 Task: Add the workbook title to the page.
Action: Mouse moved to (53, 102)
Screenshot: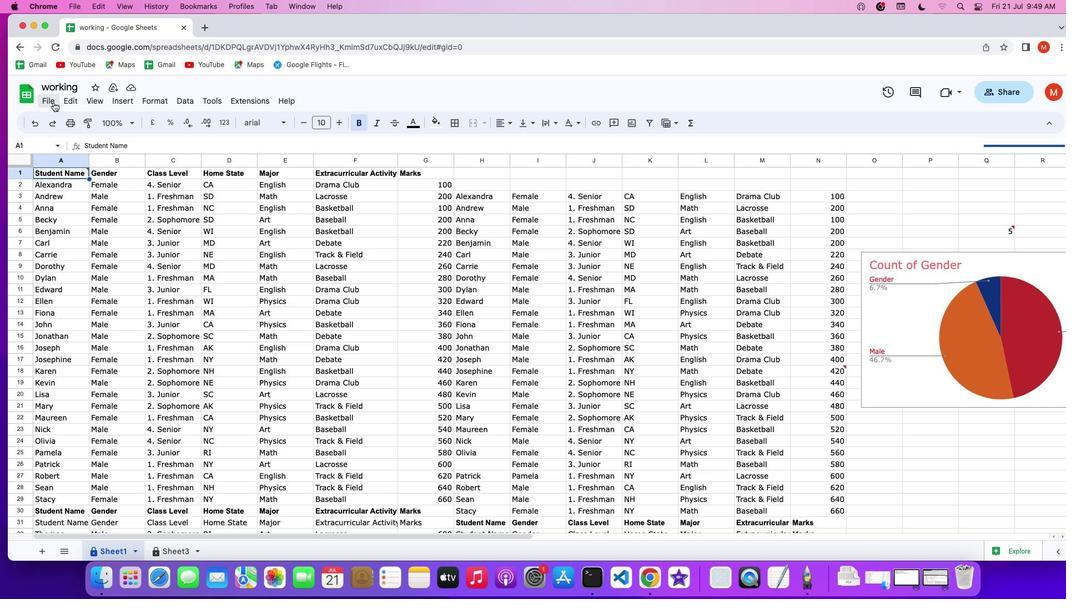 
Action: Mouse pressed left at (53, 102)
Screenshot: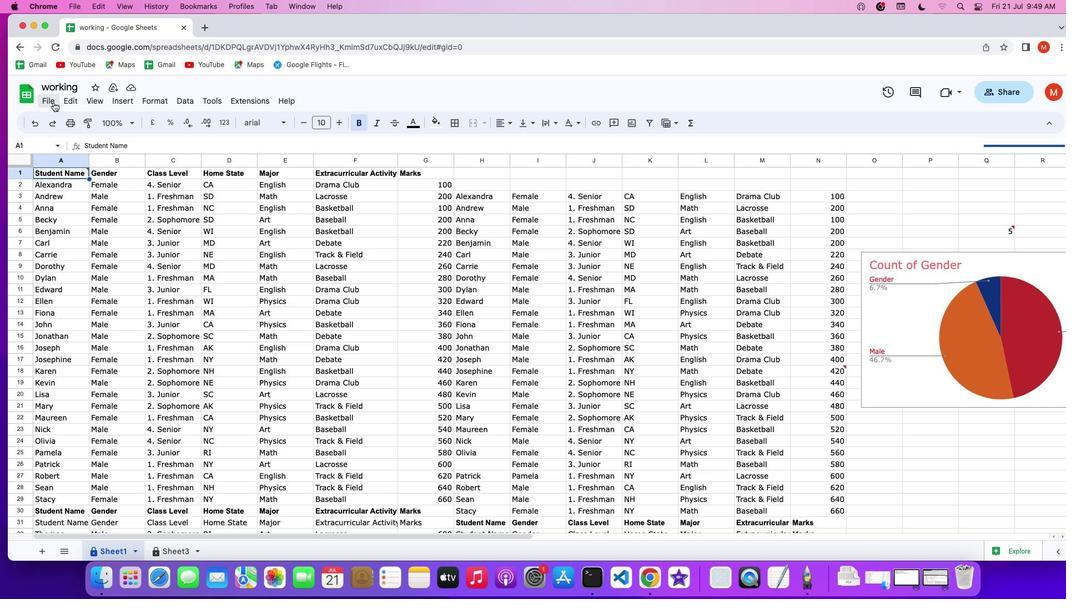 
Action: Mouse pressed left at (53, 102)
Screenshot: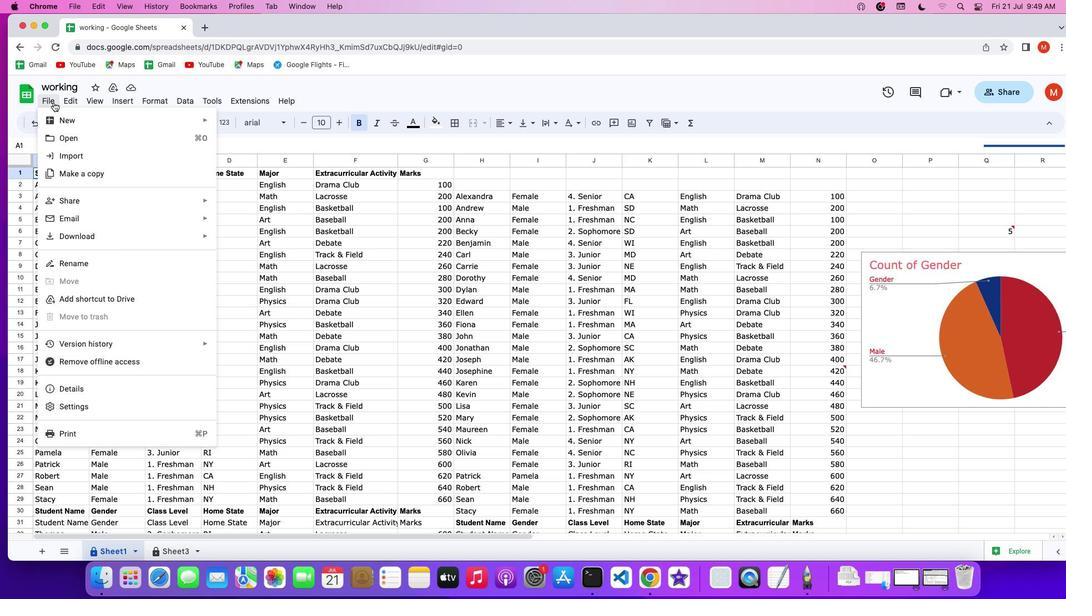 
Action: Mouse pressed left at (53, 102)
Screenshot: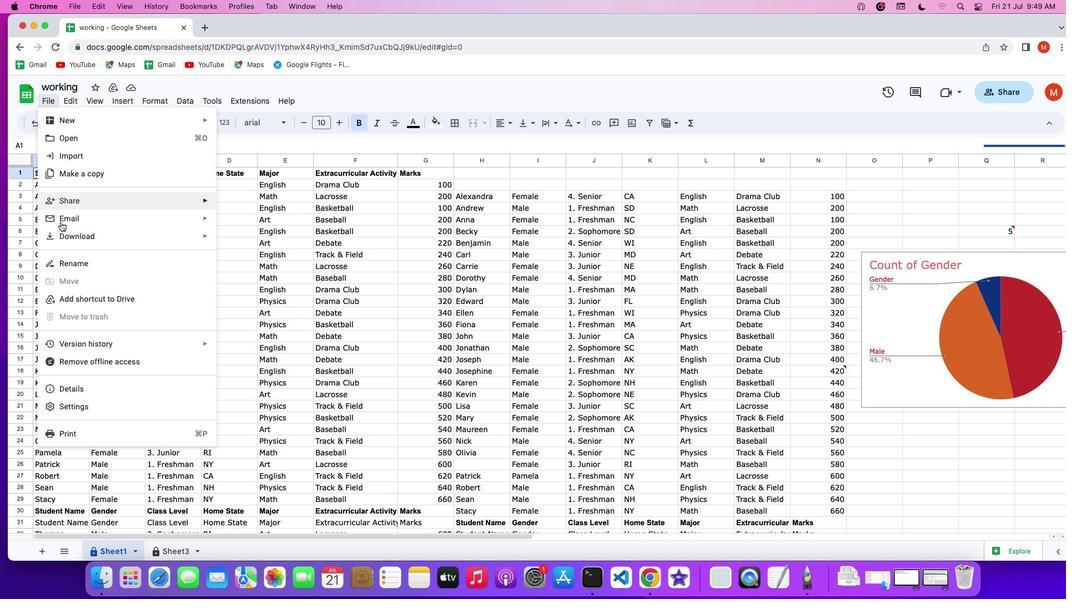 
Action: Mouse moved to (56, 432)
Screenshot: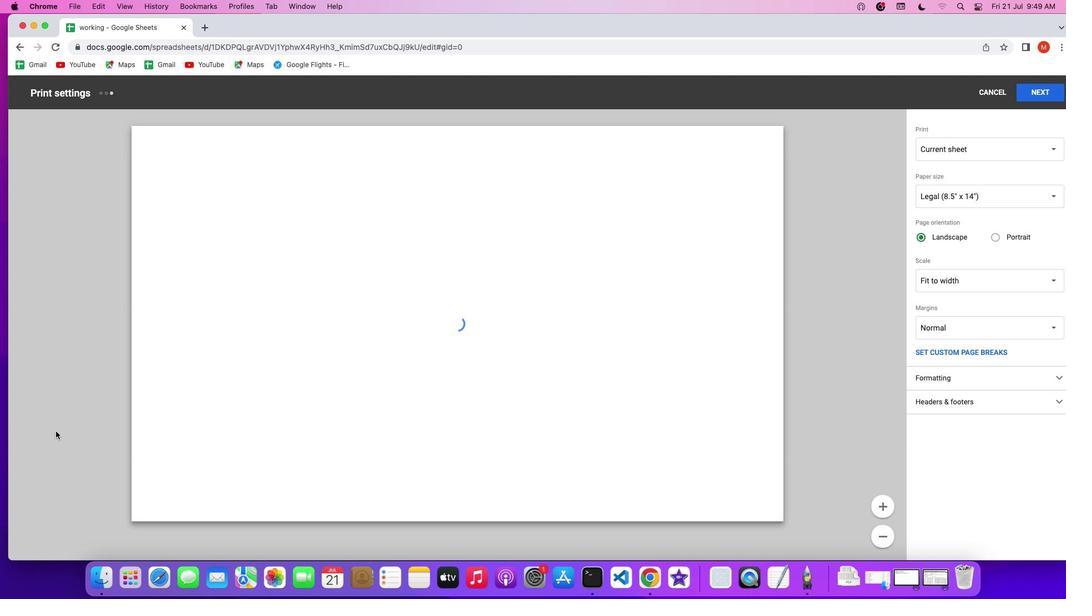 
Action: Mouse pressed left at (56, 432)
Screenshot: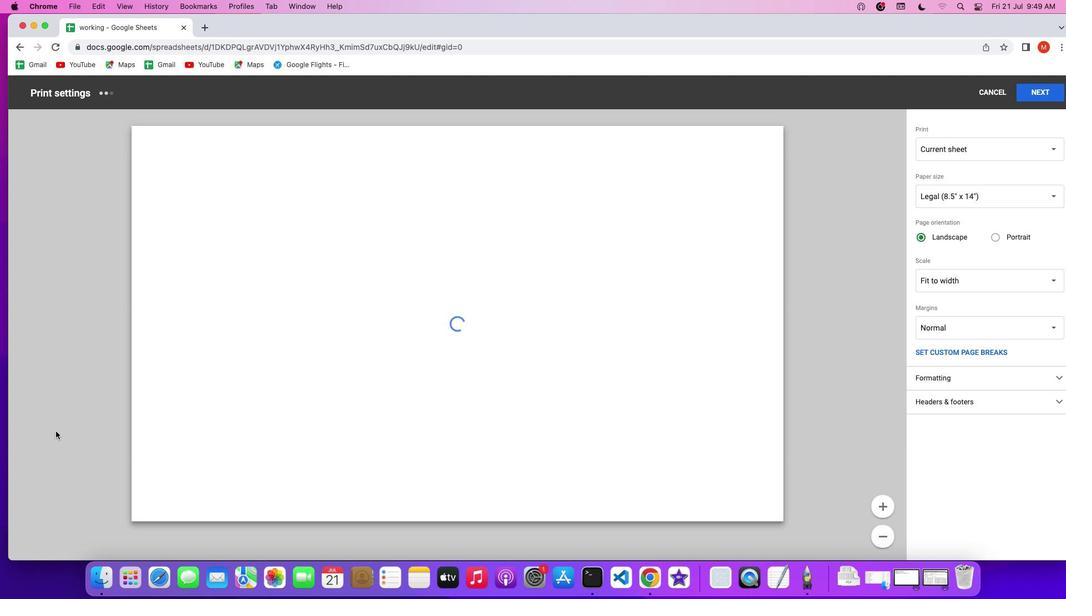 
Action: Mouse moved to (1061, 402)
Screenshot: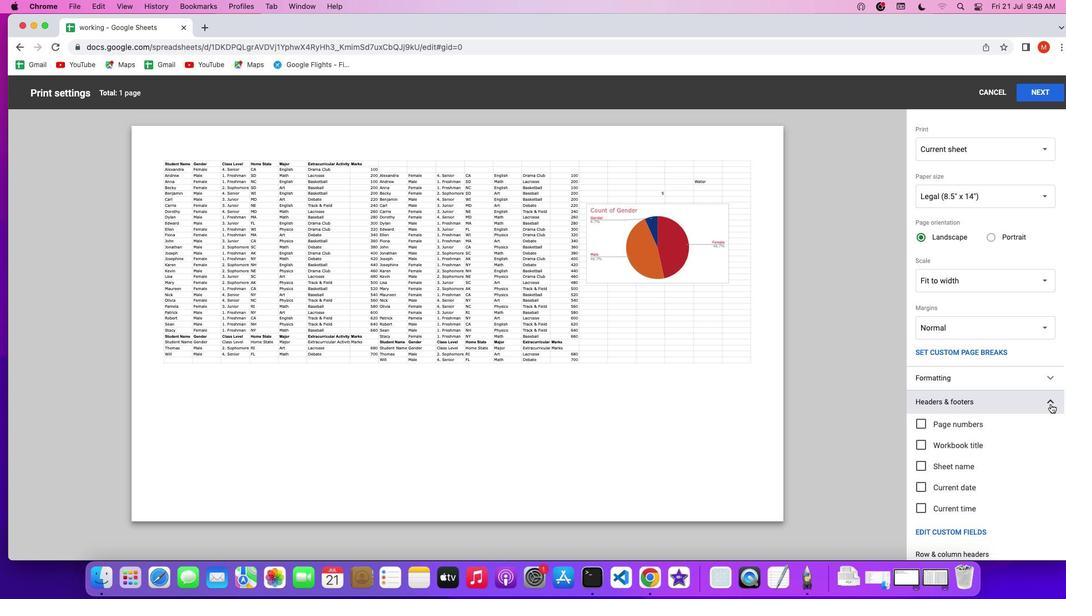 
Action: Mouse pressed left at (1061, 402)
Screenshot: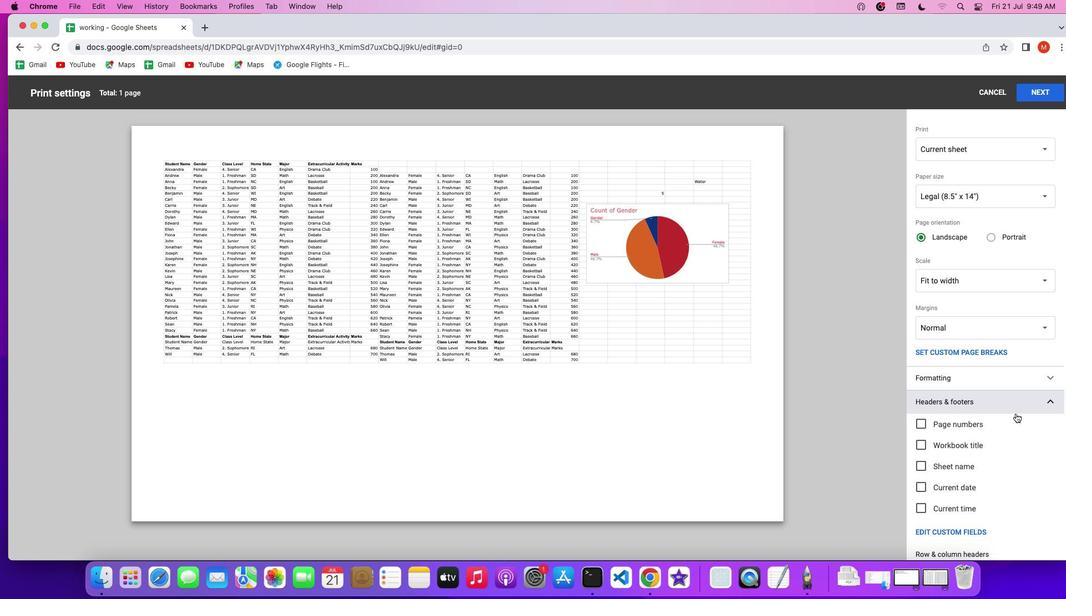 
Action: Mouse moved to (922, 444)
Screenshot: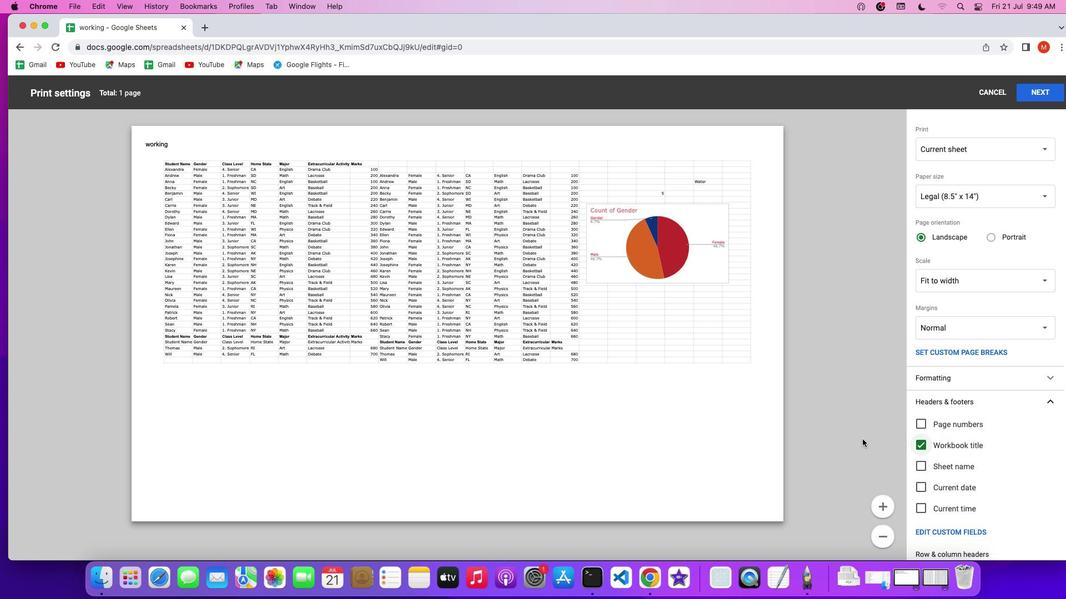 
Action: Mouse pressed left at (922, 444)
Screenshot: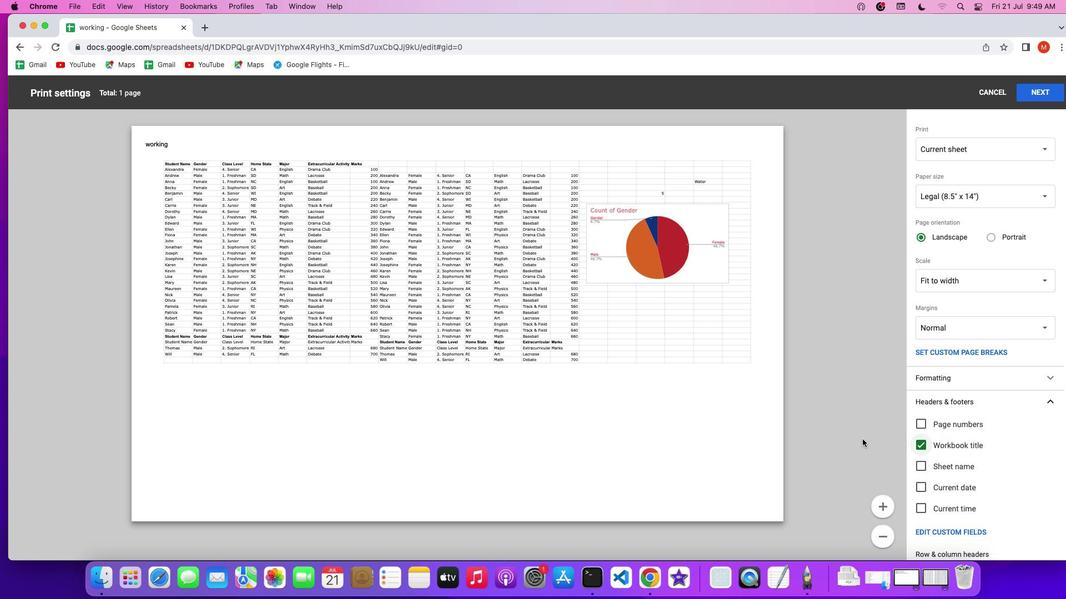 
Action: Mouse moved to (863, 440)
Screenshot: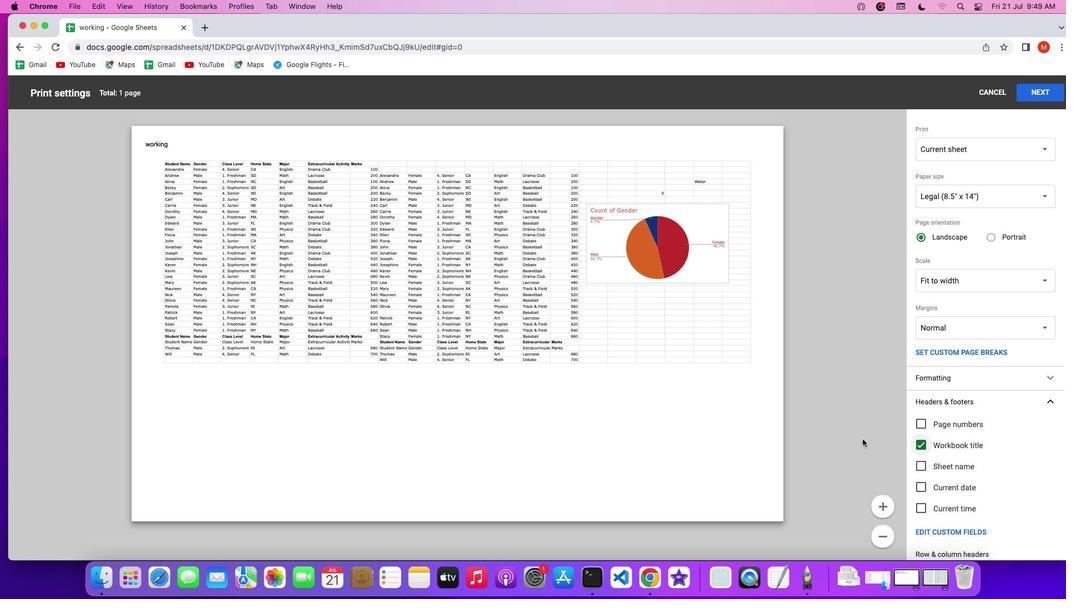 
